 Task: Assign Person0003 as Assignee of Child Issue ChildIssue0015 of Issue Issue0008 in Backlog  in Scrum Project Project0002 in Jira
Action: Mouse moved to (353, 403)
Screenshot: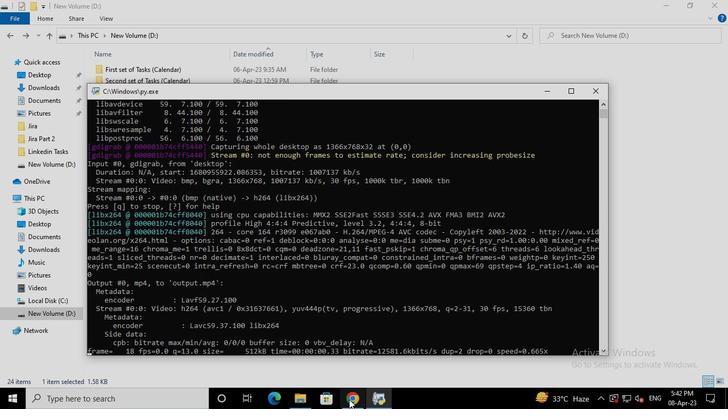 
Action: Mouse pressed left at (353, 403)
Screenshot: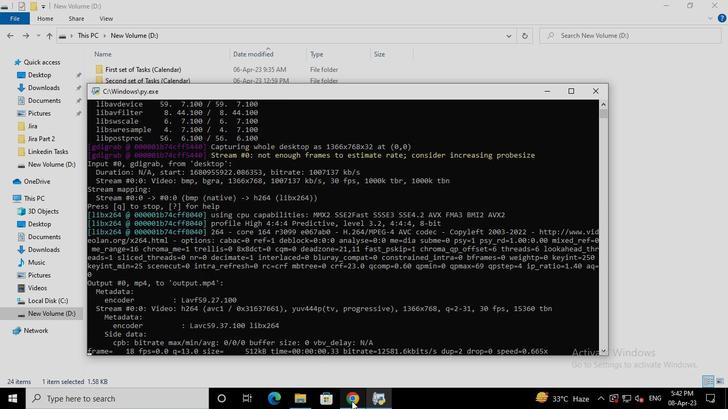 
Action: Mouse moved to (73, 164)
Screenshot: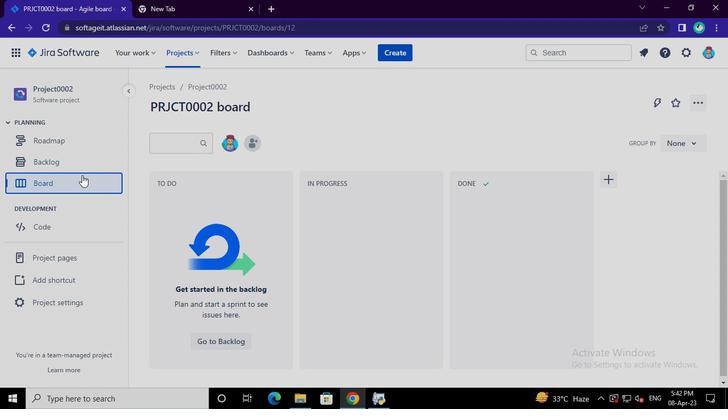 
Action: Mouse pressed left at (73, 164)
Screenshot: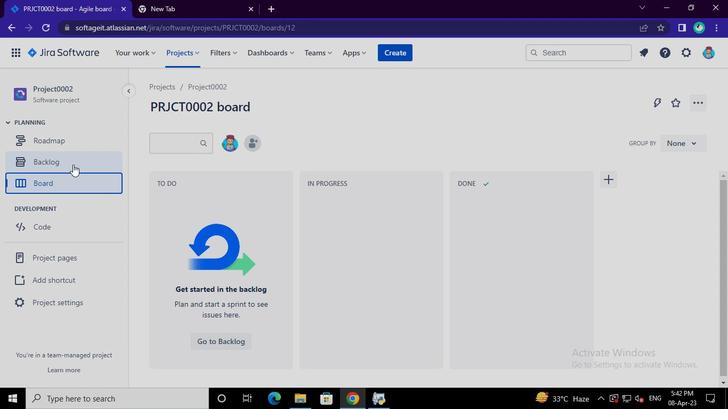 
Action: Mouse moved to (245, 286)
Screenshot: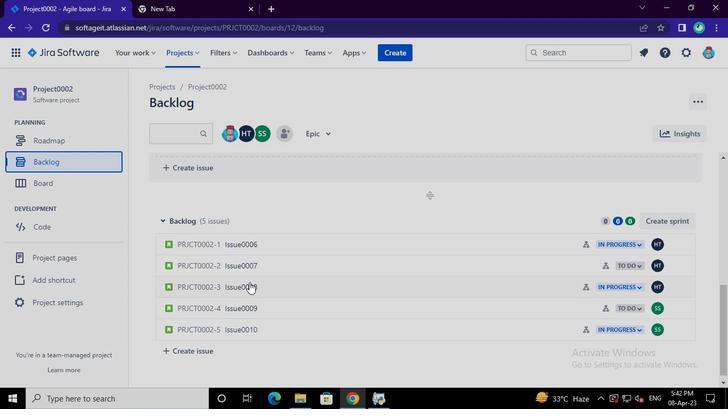
Action: Mouse pressed left at (245, 286)
Screenshot: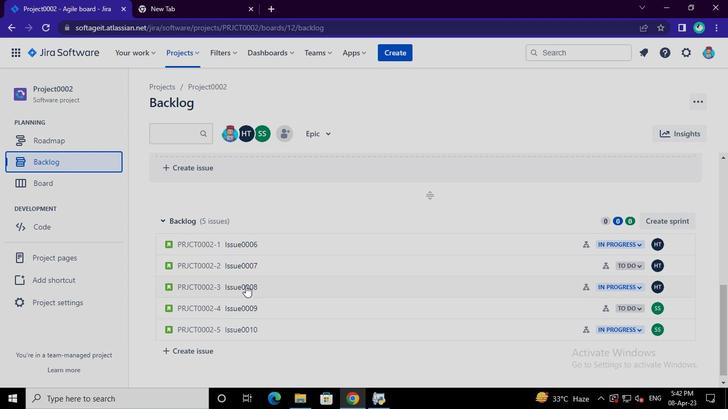 
Action: Mouse moved to (663, 287)
Screenshot: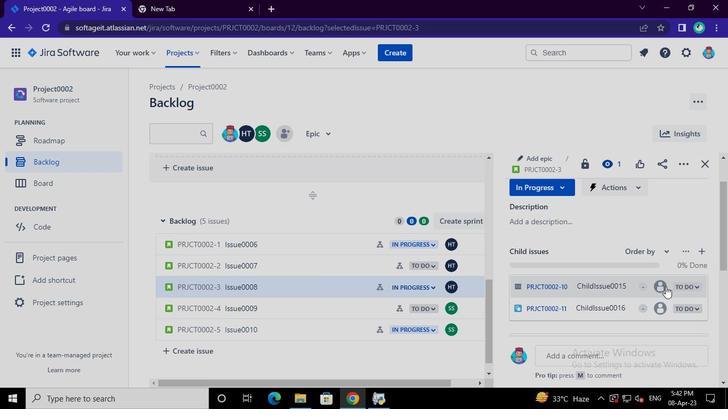 
Action: Mouse pressed left at (663, 287)
Screenshot: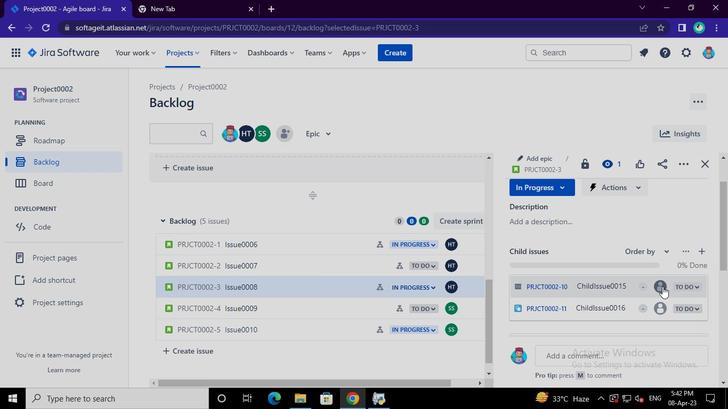 
Action: Mouse moved to (566, 351)
Screenshot: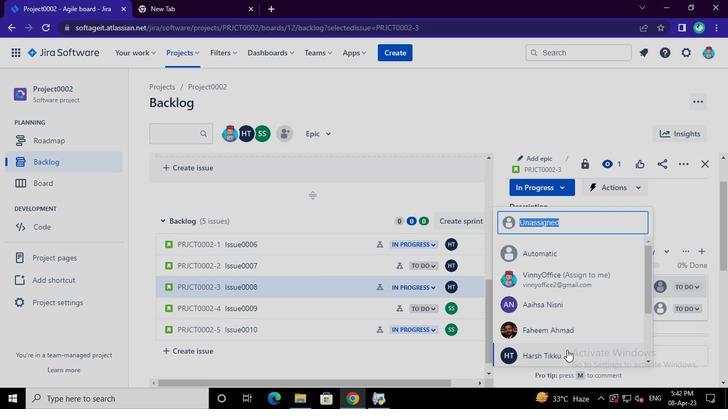 
Action: Mouse pressed left at (566, 351)
Screenshot: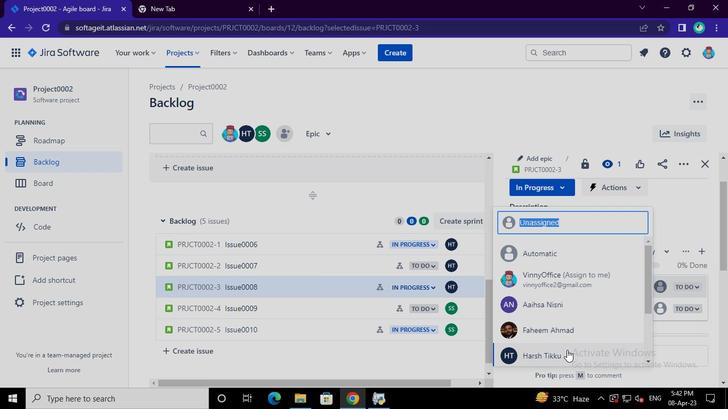 
Action: Mouse moved to (388, 397)
Screenshot: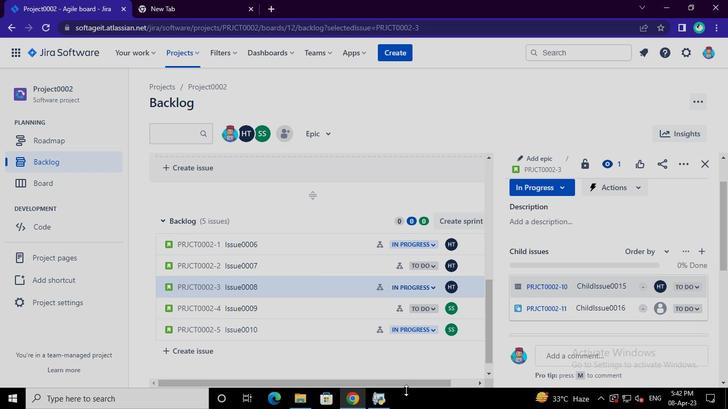 
Action: Mouse pressed left at (388, 397)
Screenshot: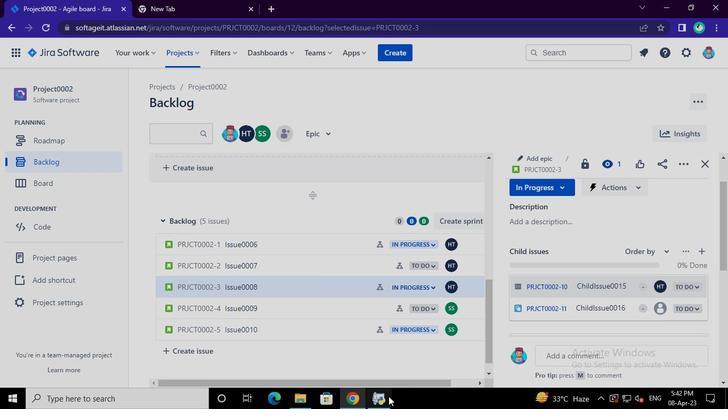 
Action: Mouse moved to (593, 89)
Screenshot: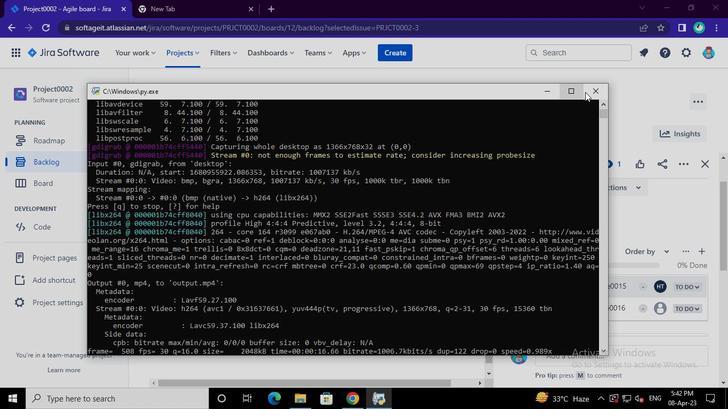 
Action: Mouse pressed left at (593, 89)
Screenshot: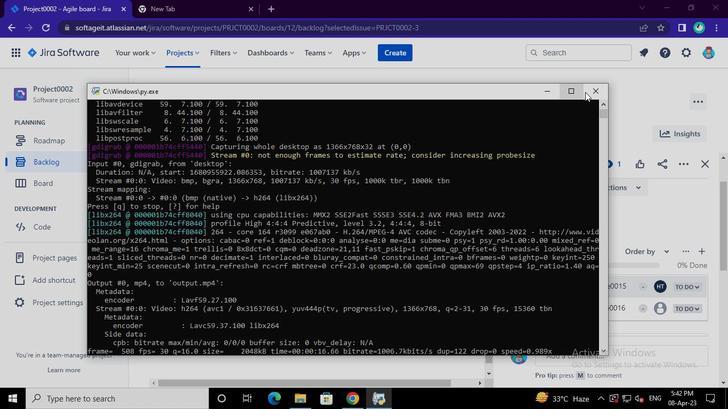 
